 Task: Set the subtitle format in the text subtitle parser to "microdvd".
Action: Mouse moved to (118, 11)
Screenshot: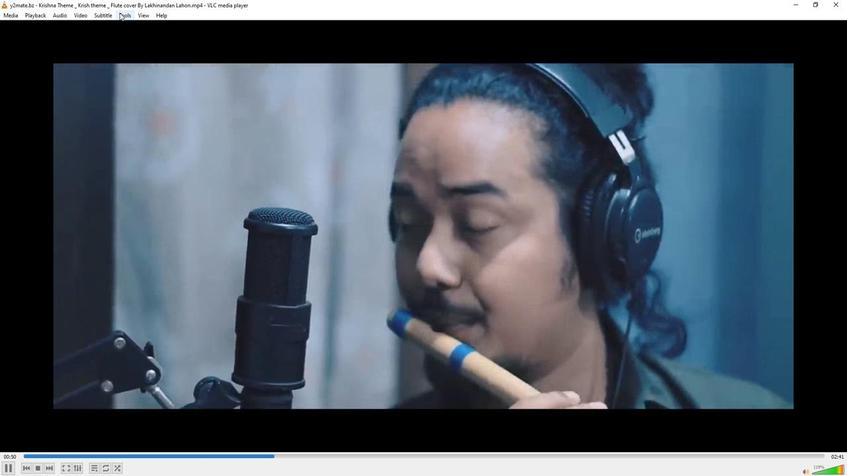 
Action: Mouse pressed left at (118, 11)
Screenshot: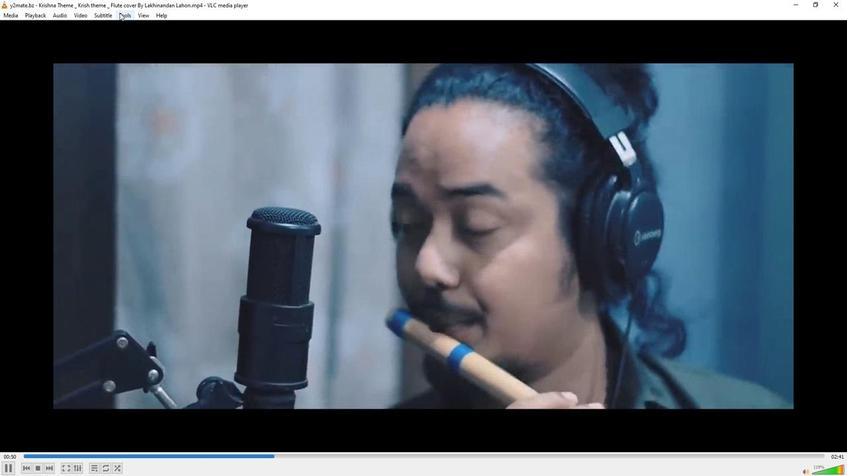 
Action: Mouse moved to (136, 121)
Screenshot: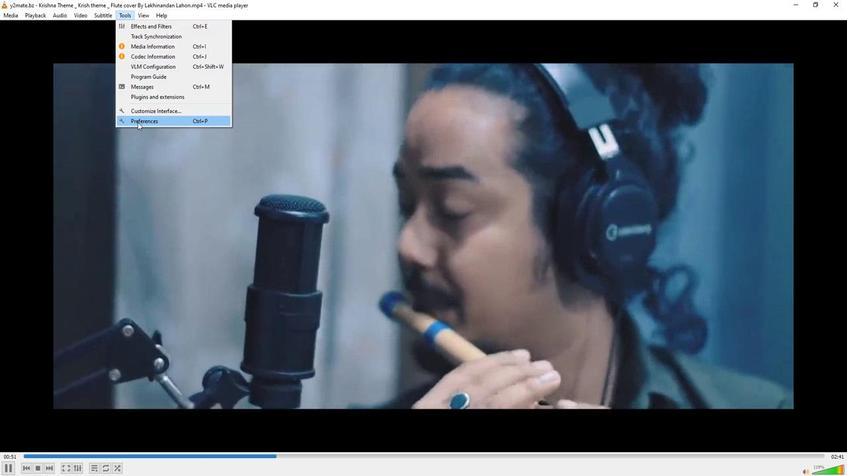 
Action: Mouse pressed left at (136, 121)
Screenshot: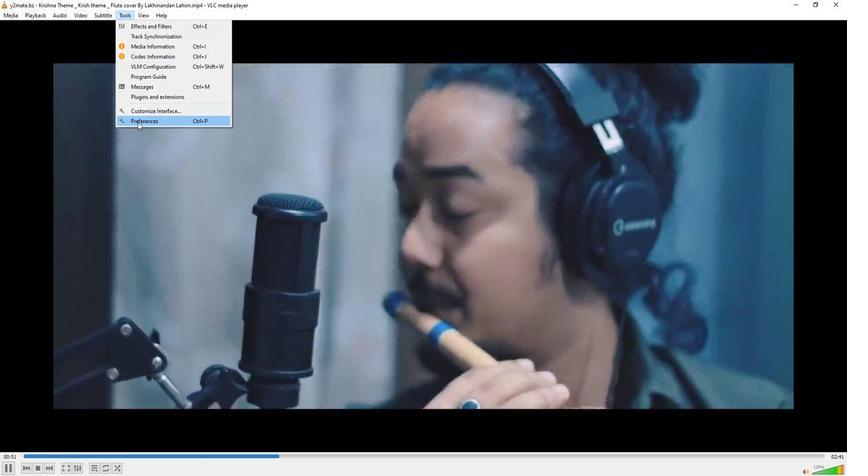 
Action: Mouse moved to (227, 368)
Screenshot: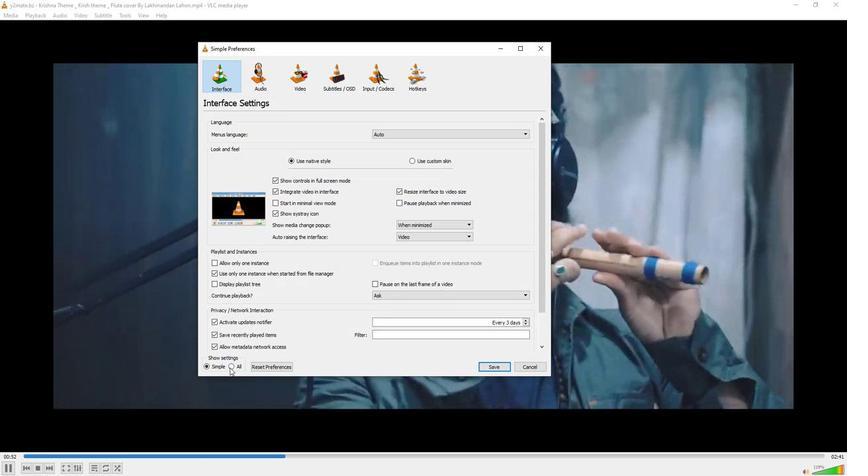 
Action: Mouse pressed left at (227, 368)
Screenshot: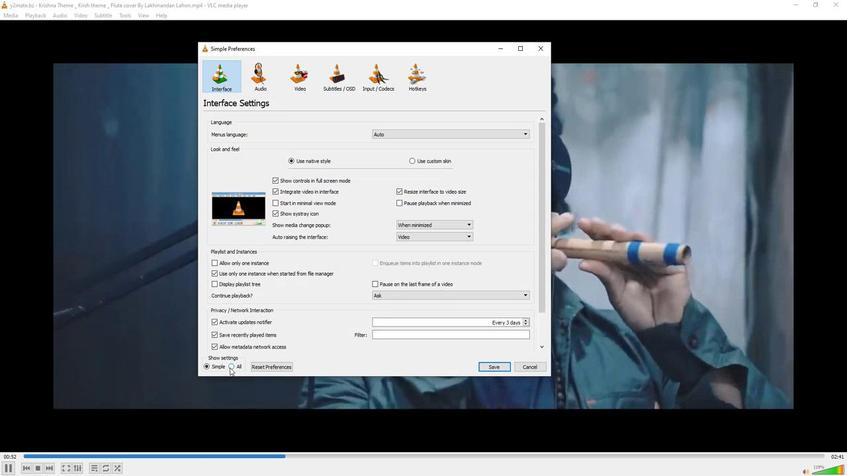 
Action: Mouse moved to (216, 242)
Screenshot: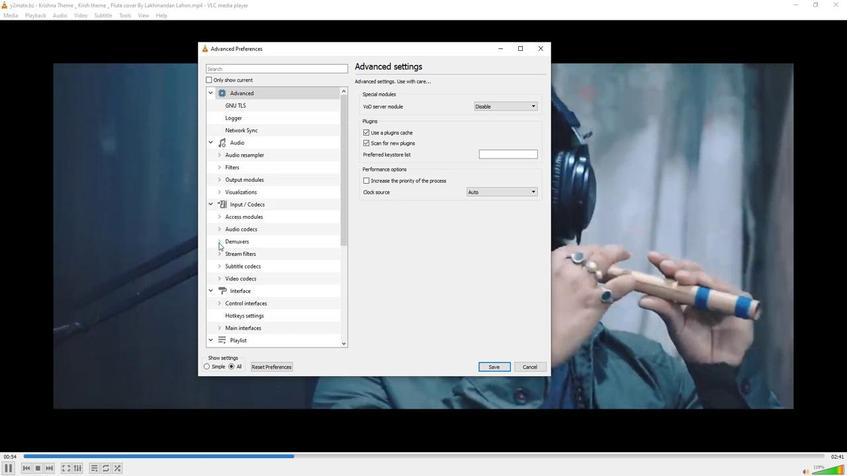
Action: Mouse pressed left at (216, 242)
Screenshot: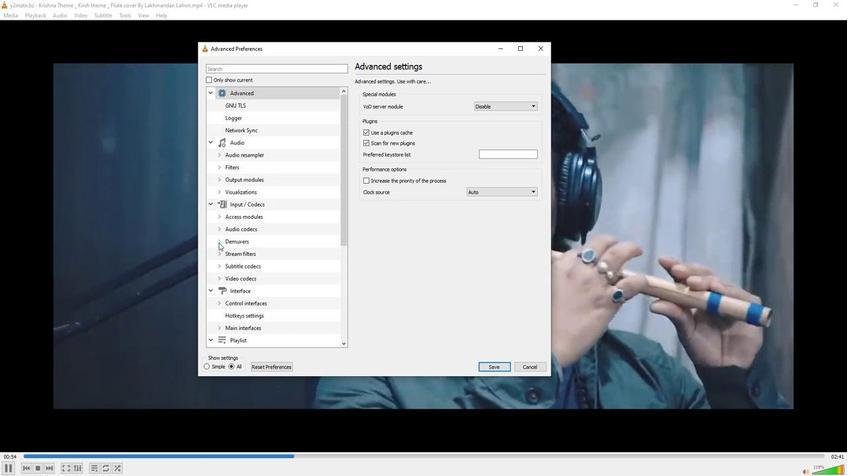 
Action: Mouse moved to (239, 268)
Screenshot: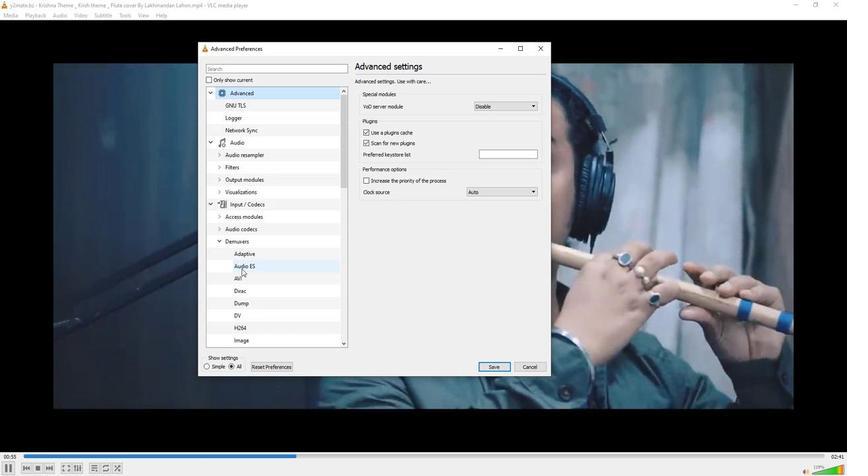 
Action: Mouse scrolled (239, 268) with delta (0, 0)
Screenshot: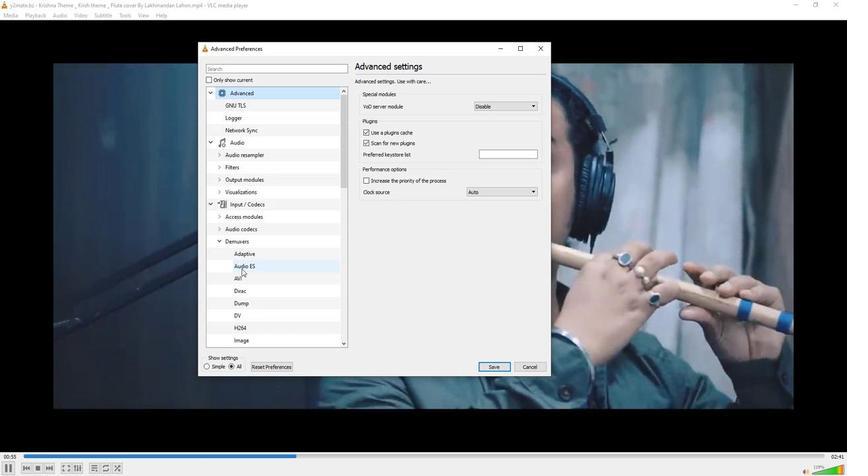 
Action: Mouse moved to (239, 269)
Screenshot: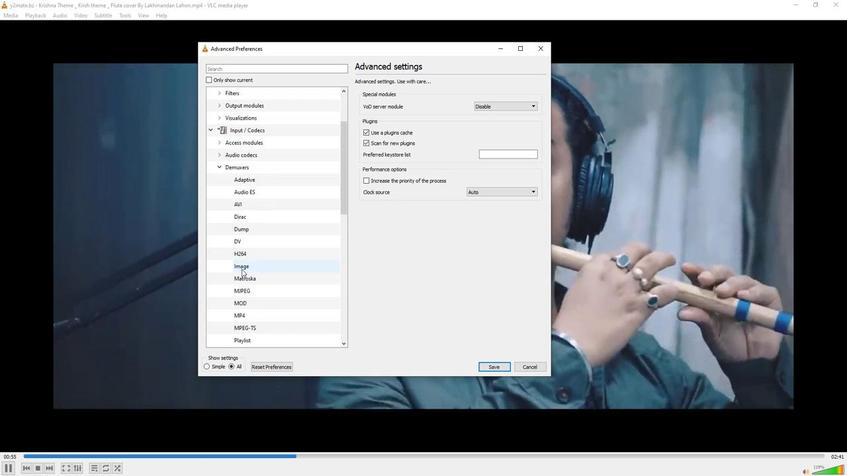
Action: Mouse scrolled (239, 268) with delta (0, 0)
Screenshot: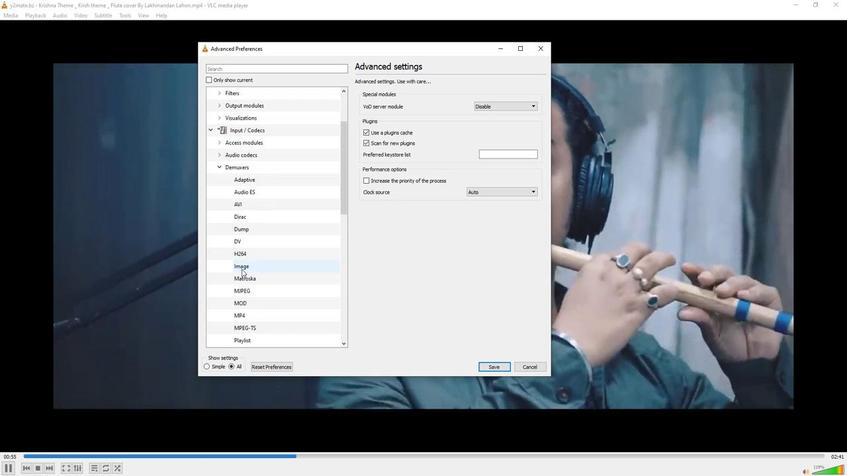 
Action: Mouse scrolled (239, 268) with delta (0, 0)
Screenshot: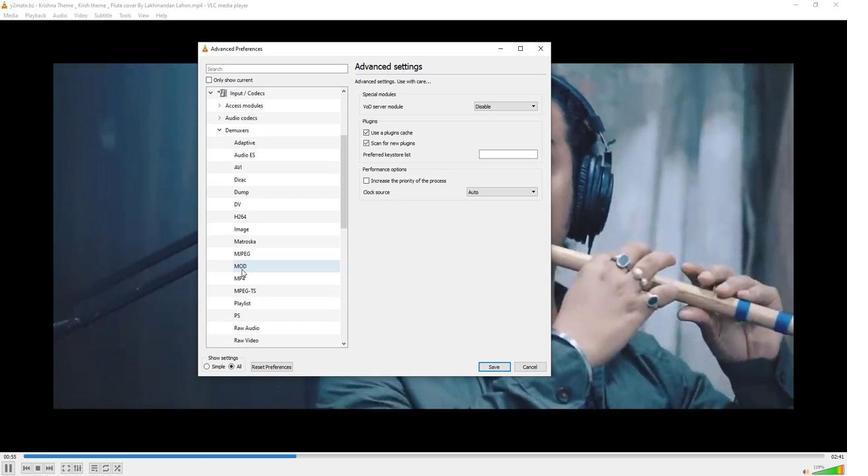 
Action: Mouse scrolled (239, 268) with delta (0, 0)
Screenshot: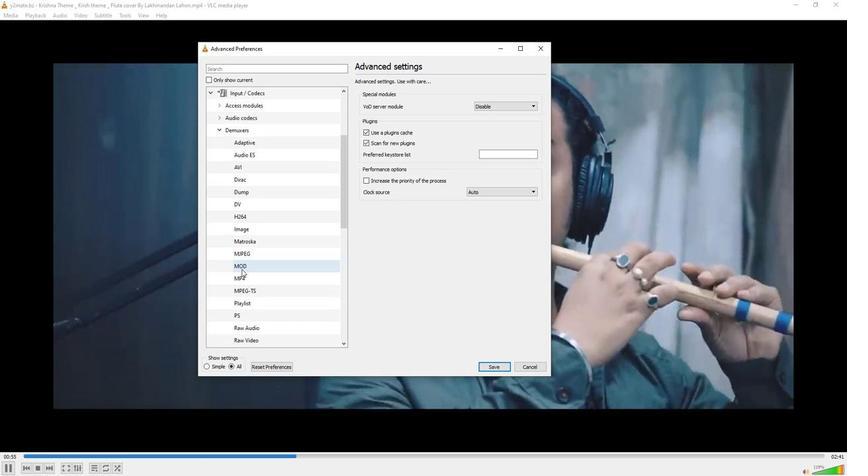 
Action: Mouse moved to (239, 269)
Screenshot: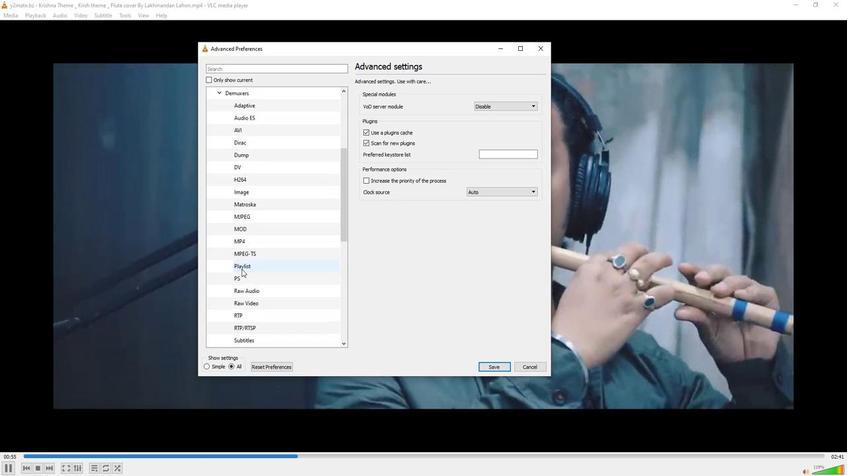 
Action: Mouse scrolled (239, 268) with delta (0, 0)
Screenshot: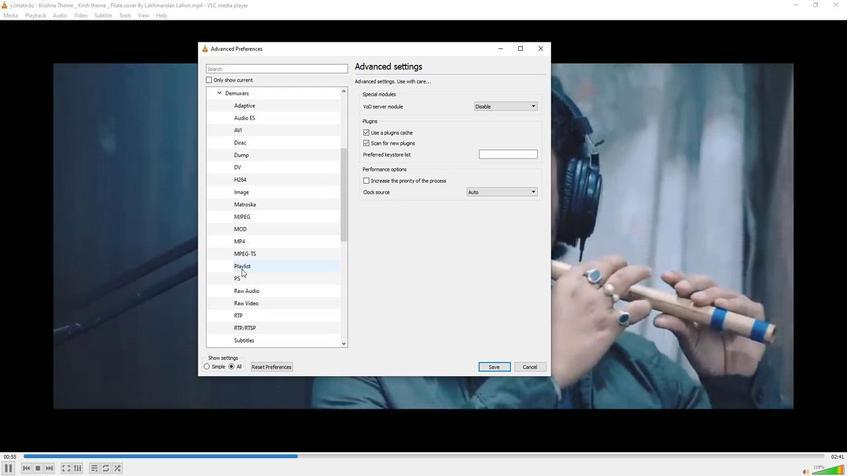
Action: Mouse scrolled (239, 268) with delta (0, 0)
Screenshot: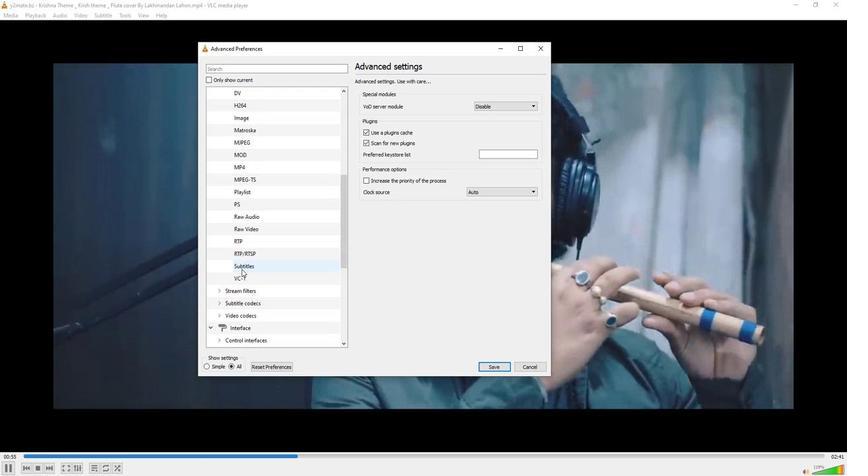 
Action: Mouse scrolled (239, 268) with delta (0, 0)
Screenshot: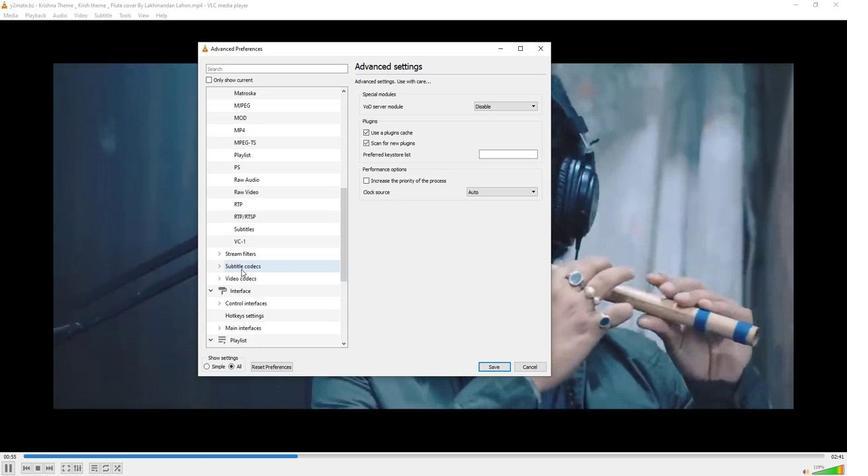 
Action: Mouse moved to (238, 226)
Screenshot: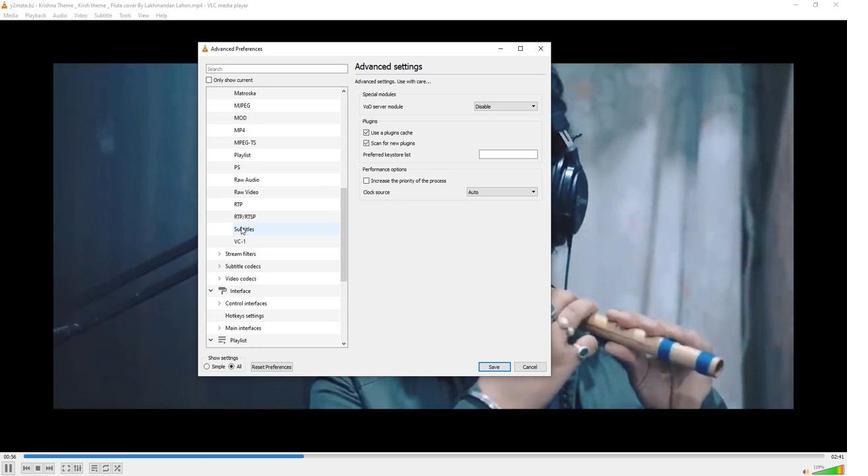 
Action: Mouse pressed left at (238, 226)
Screenshot: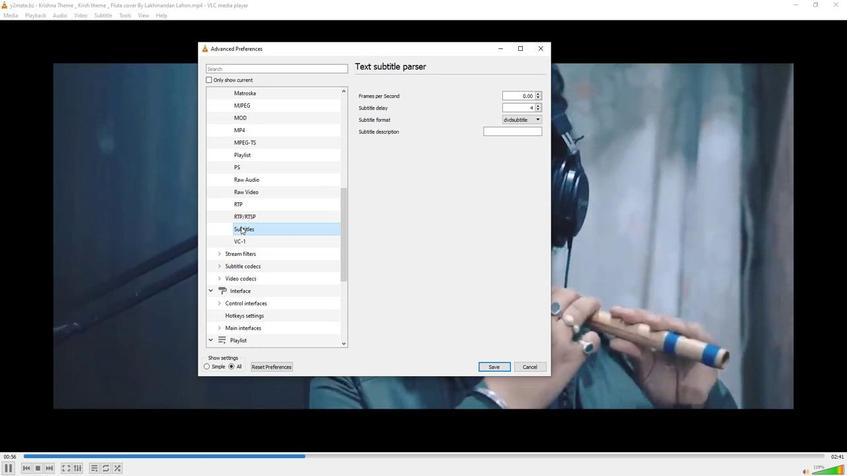 
Action: Mouse moved to (527, 117)
Screenshot: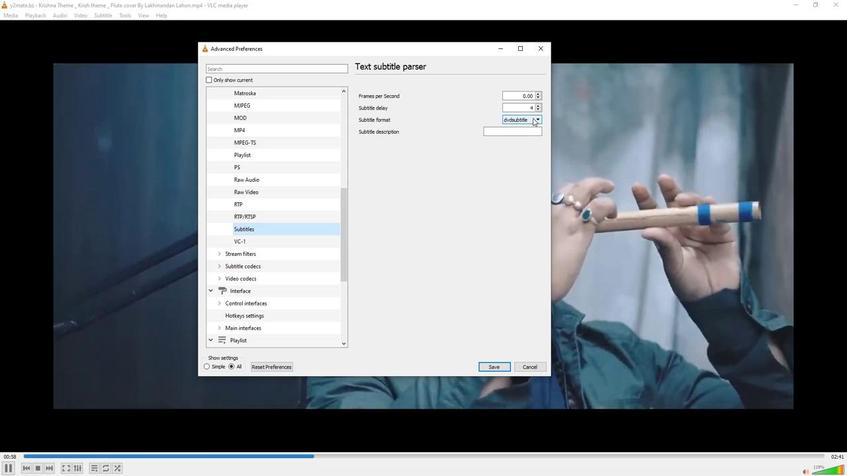 
Action: Mouse pressed left at (527, 117)
Screenshot: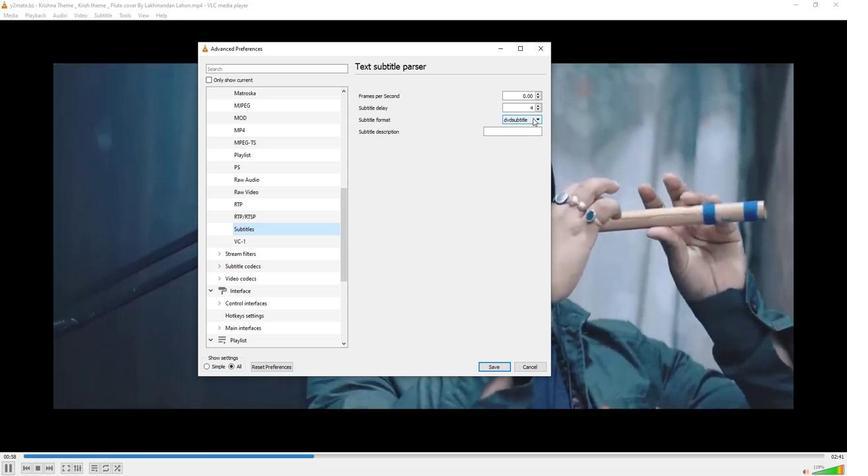 
Action: Mouse moved to (518, 131)
Screenshot: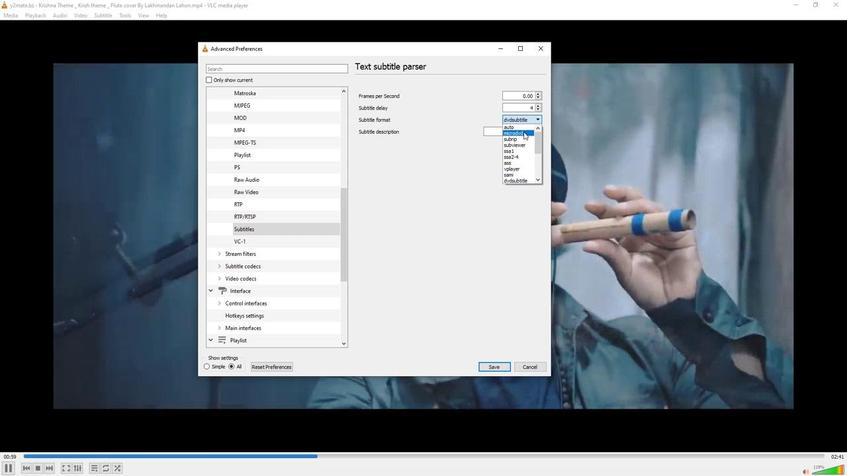 
Action: Mouse pressed left at (518, 131)
Screenshot: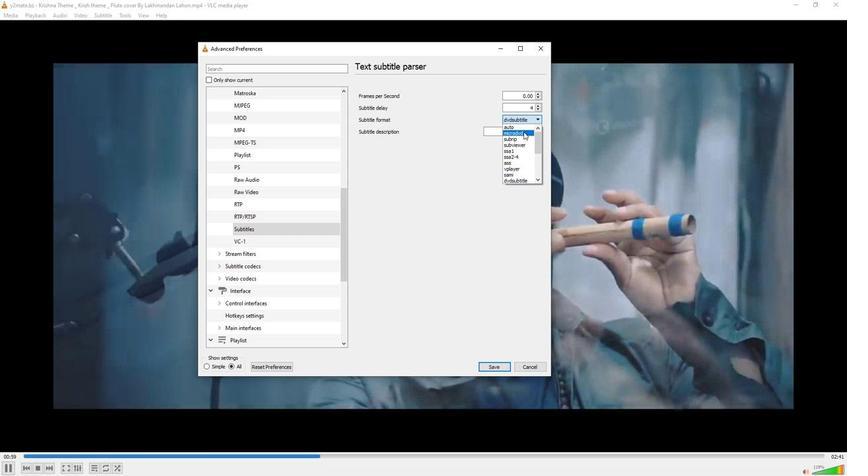 
Action: Mouse moved to (461, 184)
Screenshot: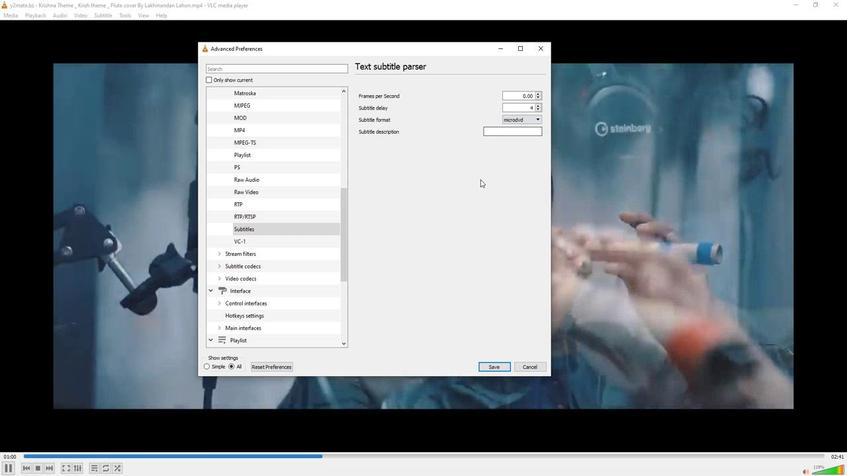 
